 Task: Reply to email with the signature Fernando Perez with the subject 'Request for a case study' from softage.1@softage.net with the message 'Please provide an update on the status of the customer complaint resolution.' with CC to softage.4@softage.net with an attached document Test_plan.docx
Action: Mouse moved to (803, 188)
Screenshot: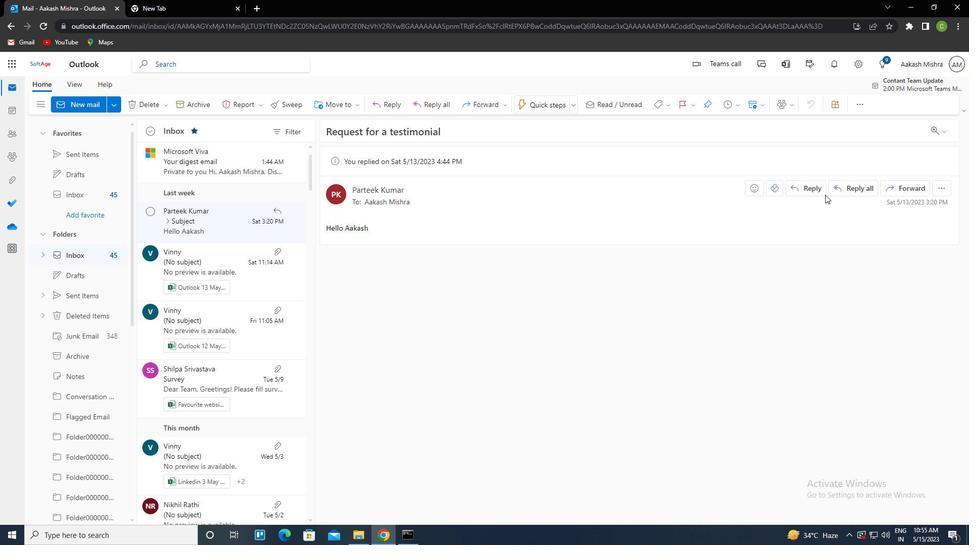 
Action: Mouse pressed left at (803, 188)
Screenshot: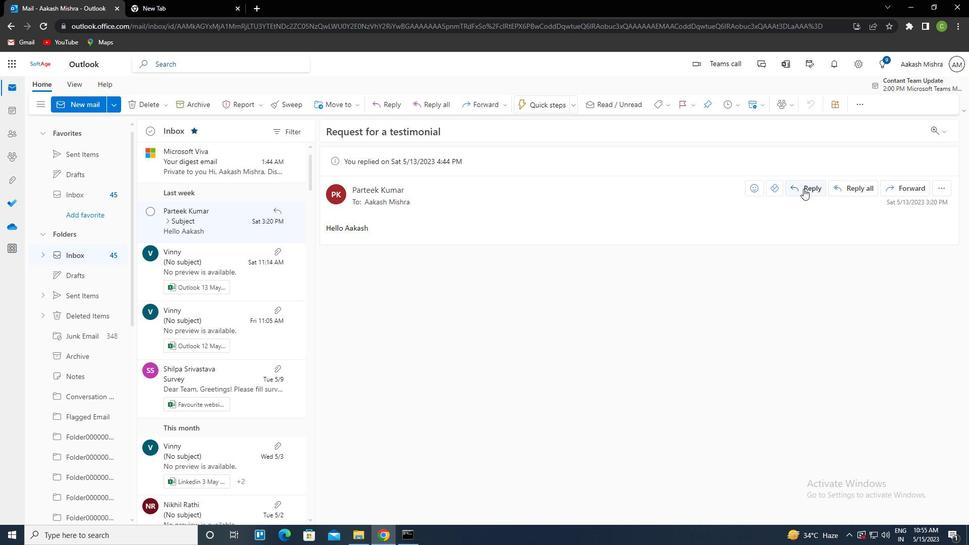 
Action: Mouse moved to (652, 105)
Screenshot: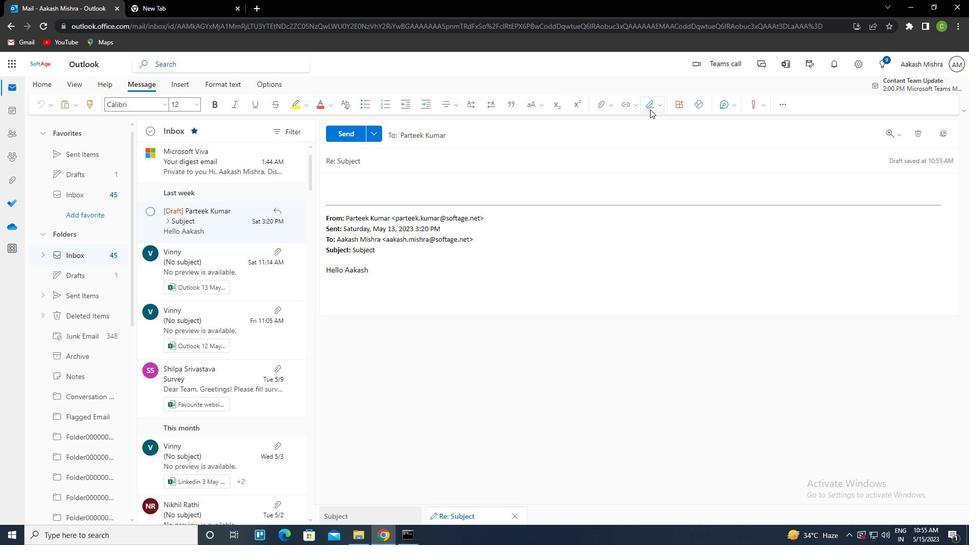 
Action: Mouse pressed left at (652, 105)
Screenshot: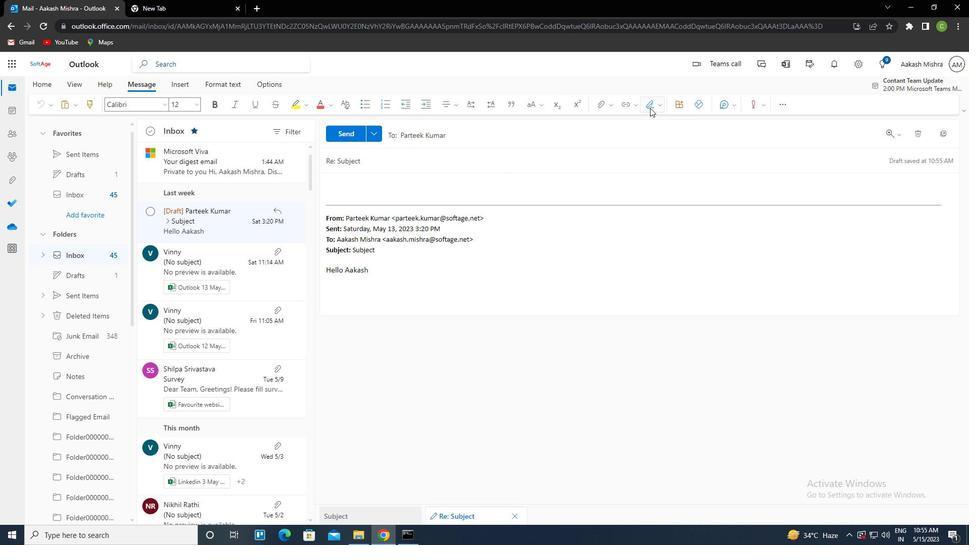 
Action: Mouse moved to (625, 147)
Screenshot: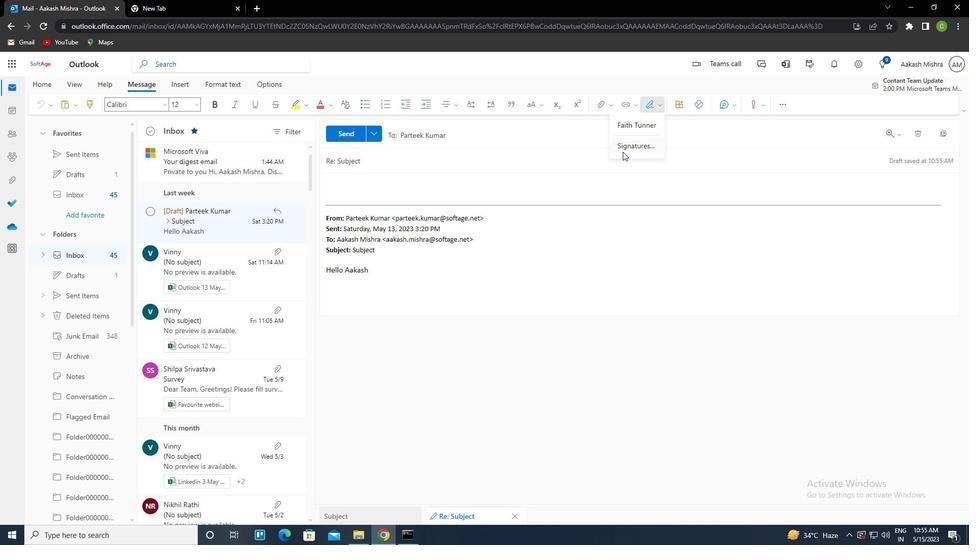
Action: Mouse pressed left at (625, 147)
Screenshot: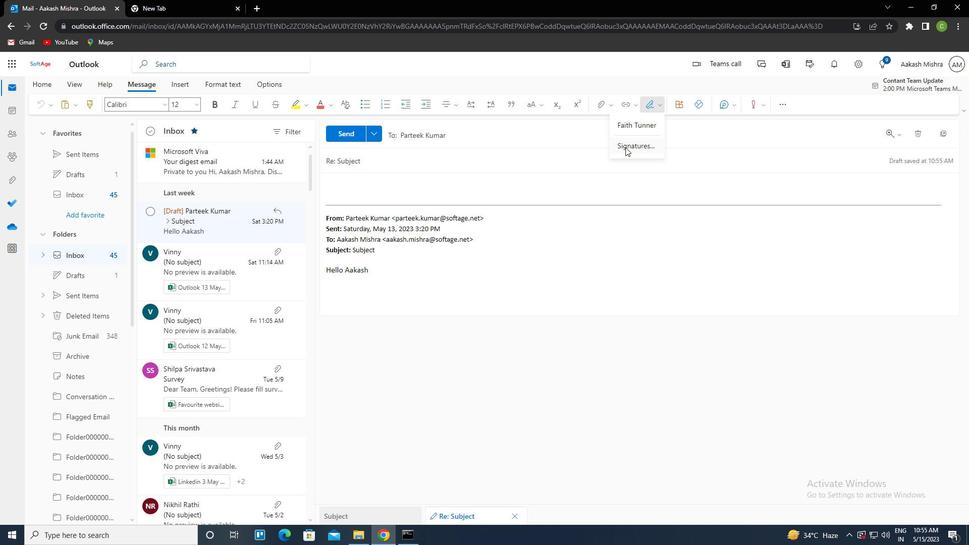 
Action: Mouse moved to (691, 189)
Screenshot: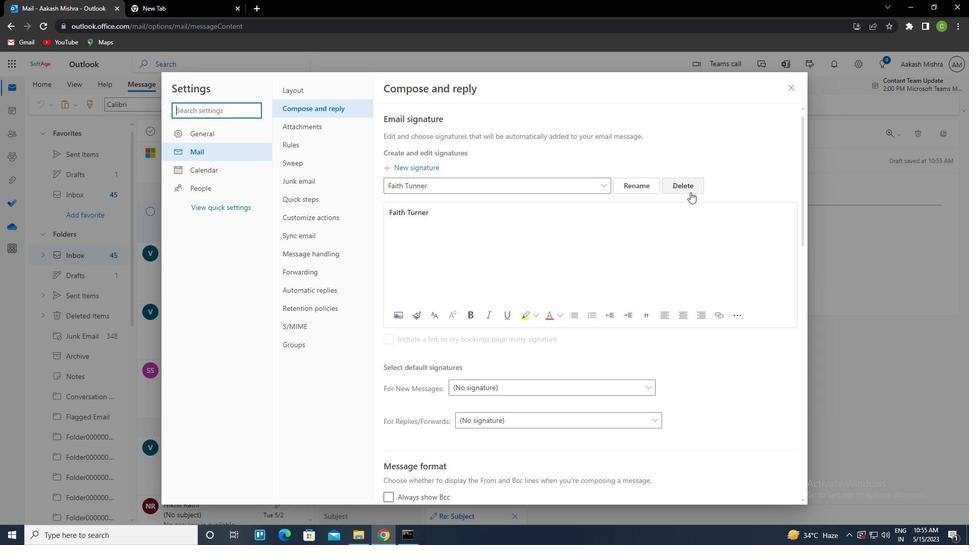 
Action: Mouse pressed left at (691, 189)
Screenshot: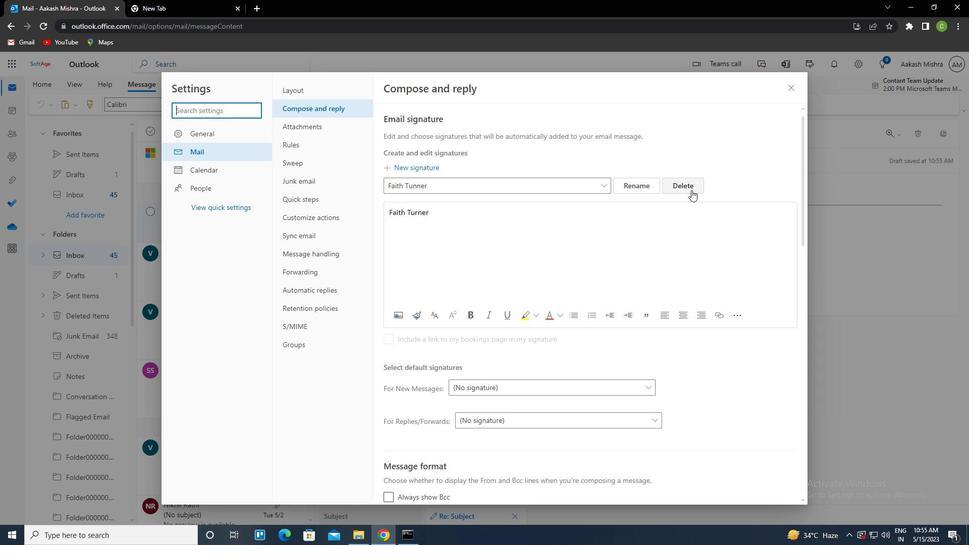 
Action: Mouse moved to (497, 188)
Screenshot: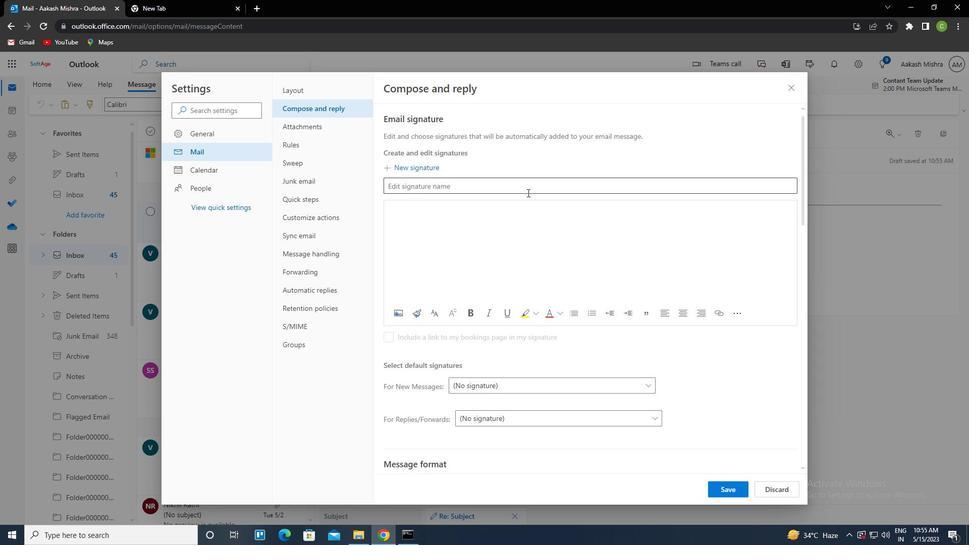 
Action: Mouse pressed left at (497, 188)
Screenshot: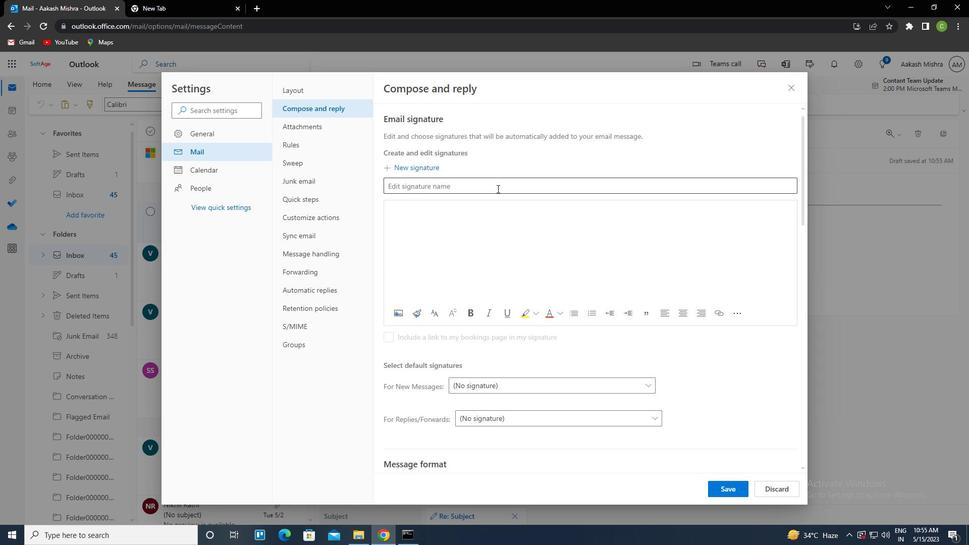 
Action: Key pressed <Key.caps_lock>f<Key.caps_lock>ernando<Key.space><Key.caps_lock>p<Key.caps_lock>erez<Key.tab><Key.caps_lock>f<Key.caps_lock>ermandi<Key.backspace>o<Key.space>
Screenshot: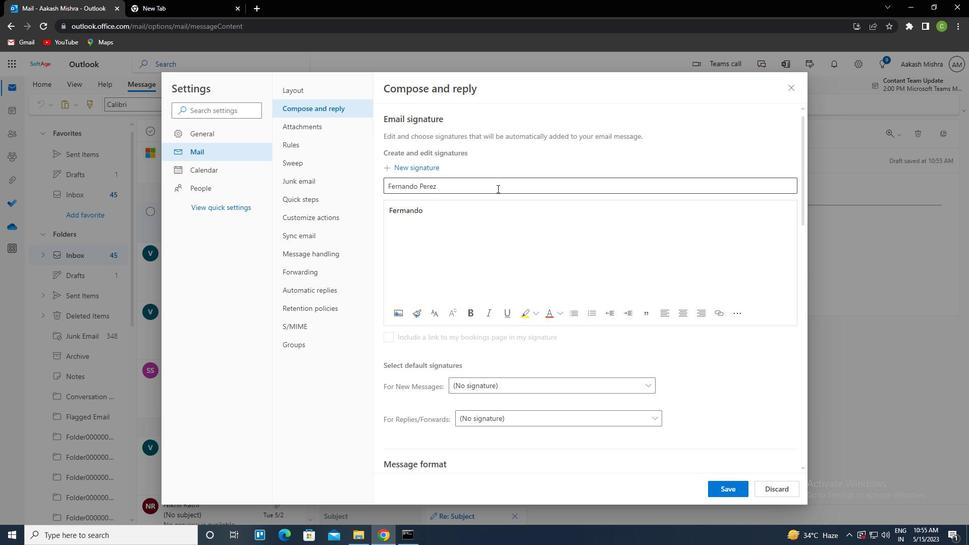 
Action: Mouse moved to (404, 211)
Screenshot: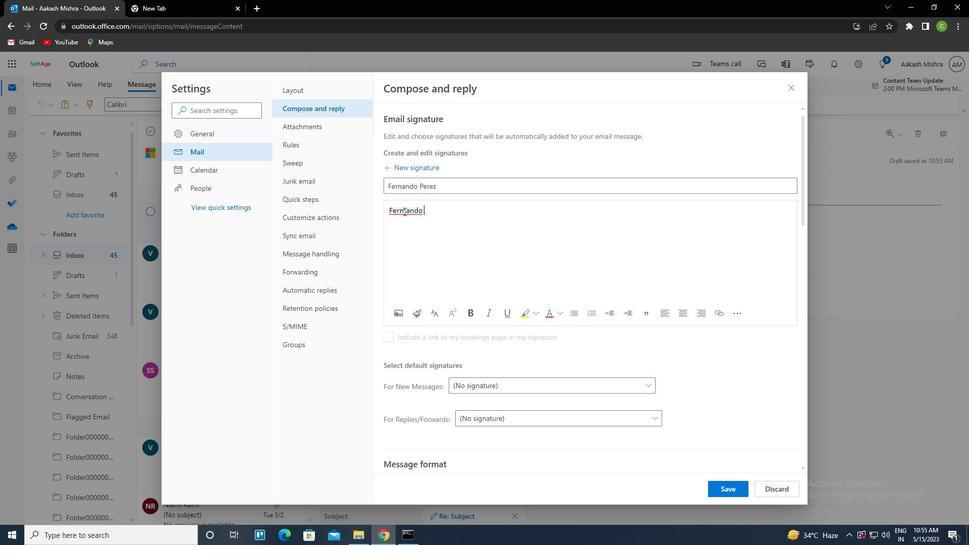 
Action: Mouse pressed left at (404, 211)
Screenshot: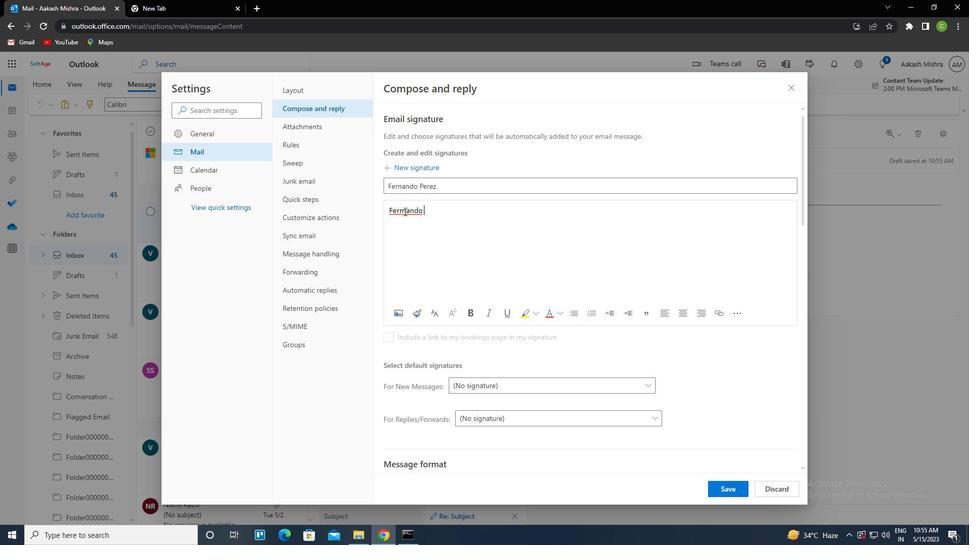 
Action: Key pressed <Key.backspace>n<Key.right><Key.space><Key.caps_lock>ctrl+P<Key.caps_lock>erez
Screenshot: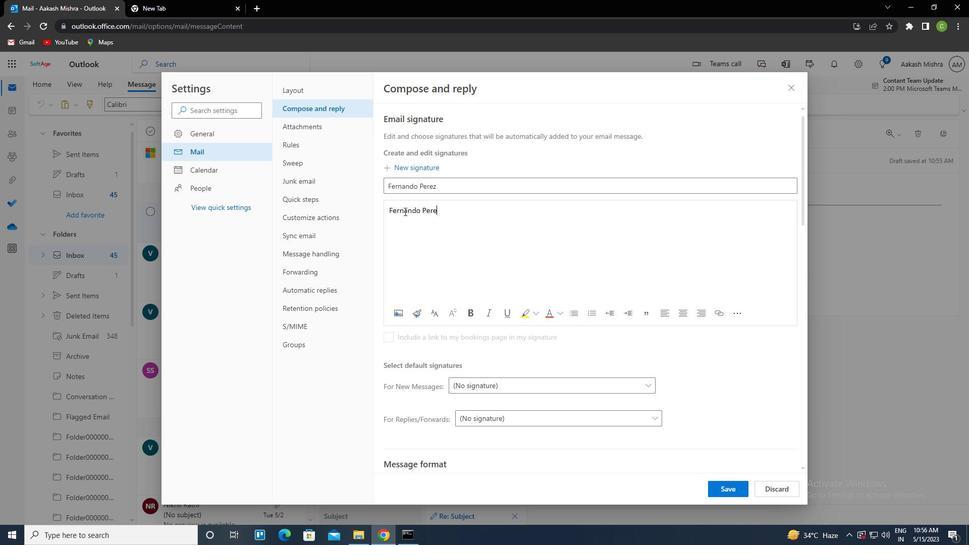 
Action: Mouse moved to (732, 485)
Screenshot: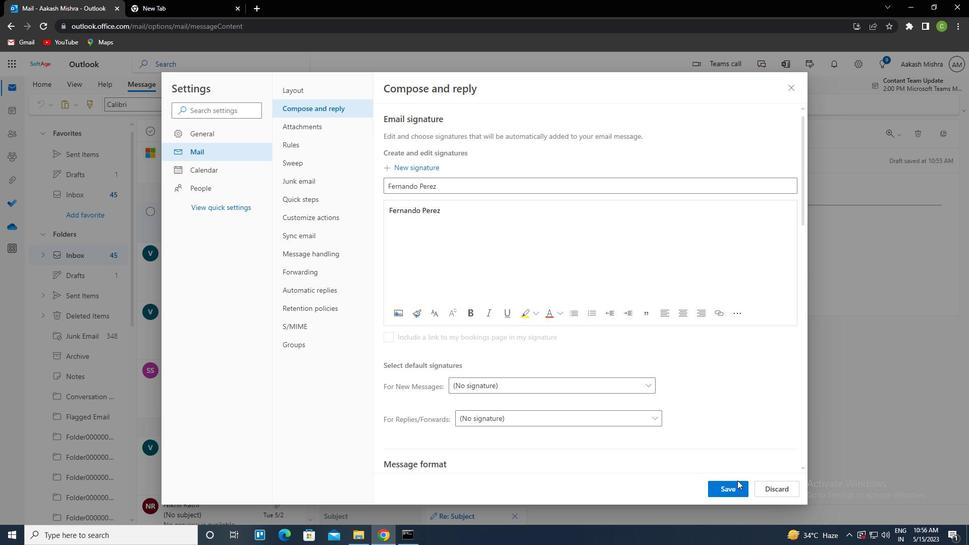 
Action: Mouse pressed left at (732, 485)
Screenshot: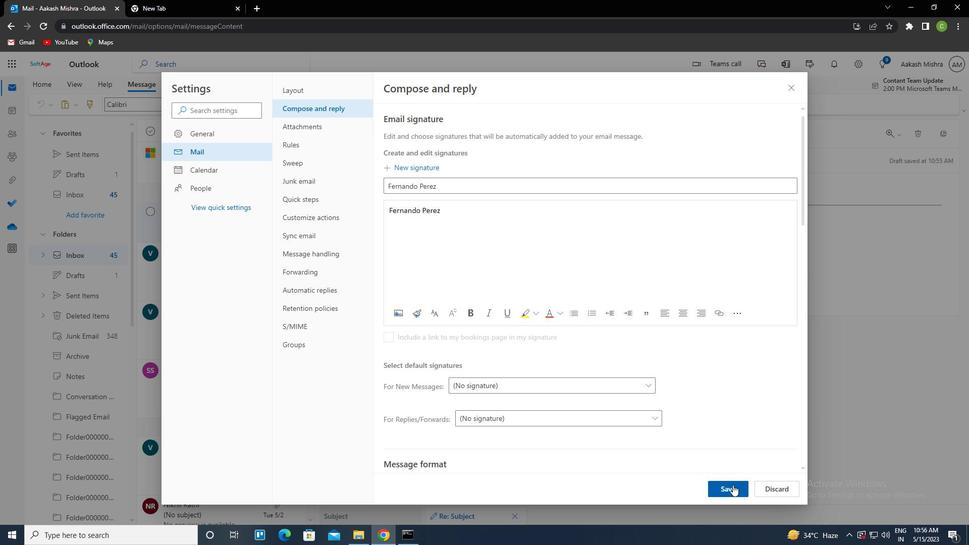 
Action: Mouse moved to (789, 85)
Screenshot: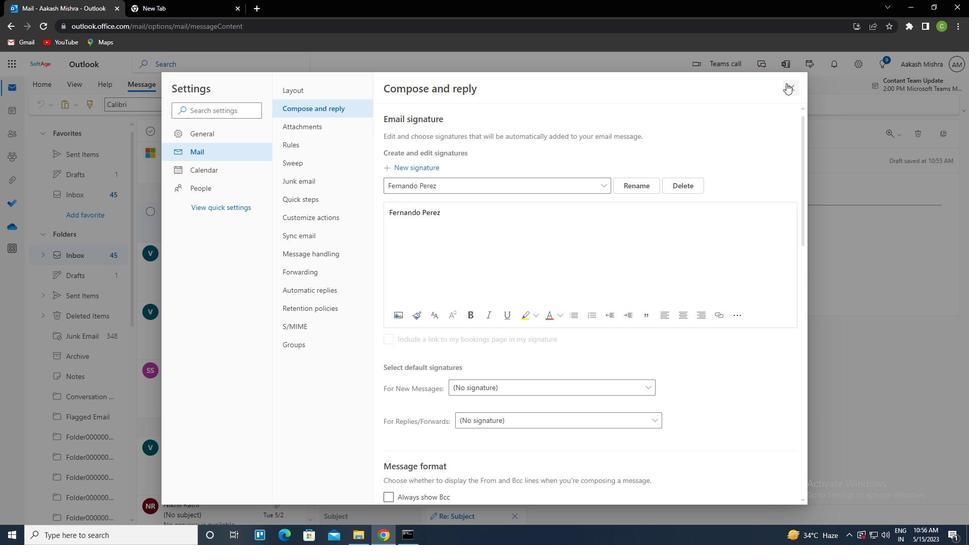 
Action: Mouse pressed left at (789, 85)
Screenshot: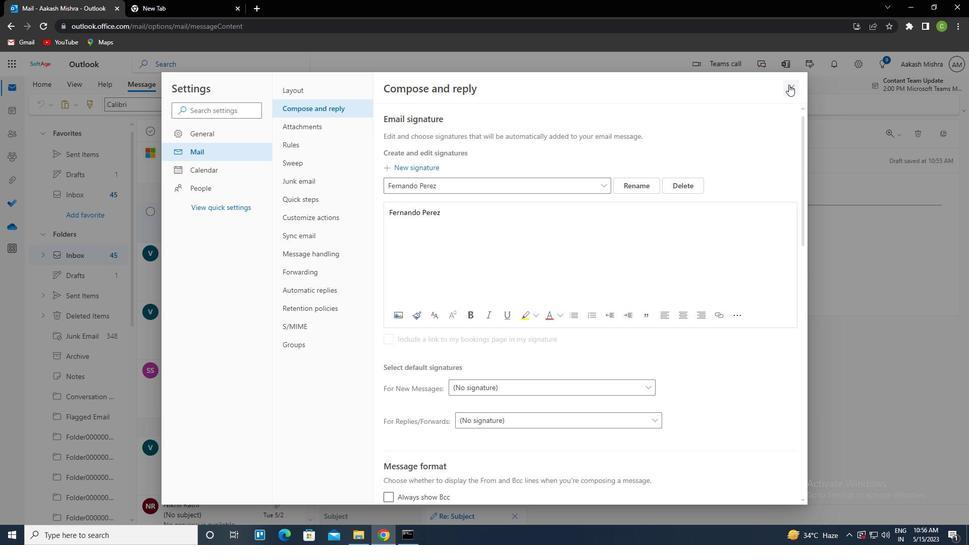 
Action: Mouse moved to (659, 106)
Screenshot: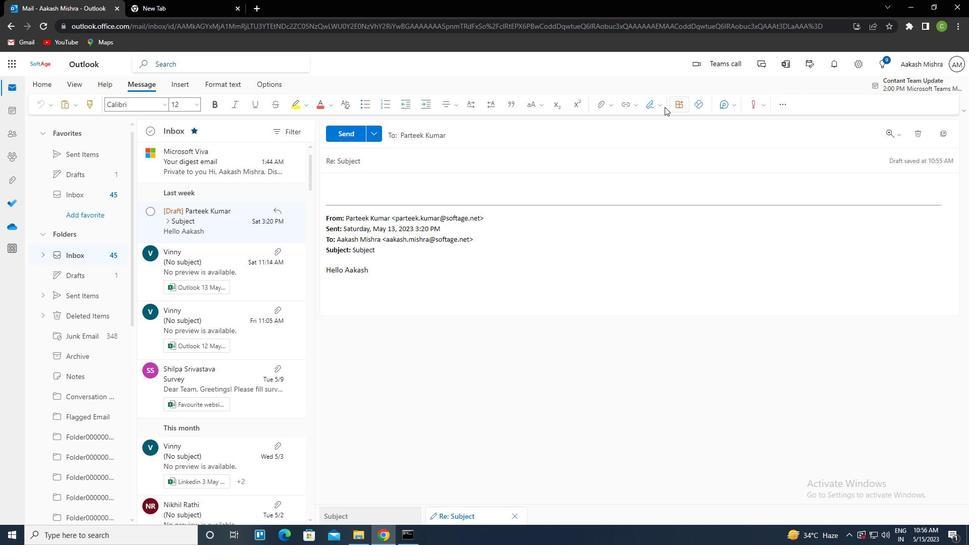 
Action: Mouse pressed left at (659, 106)
Screenshot: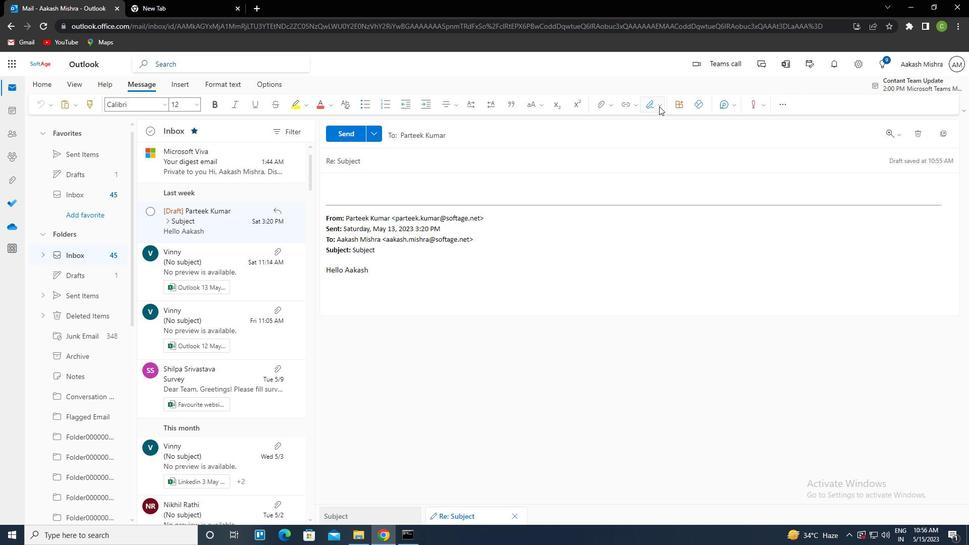 
Action: Mouse moved to (625, 124)
Screenshot: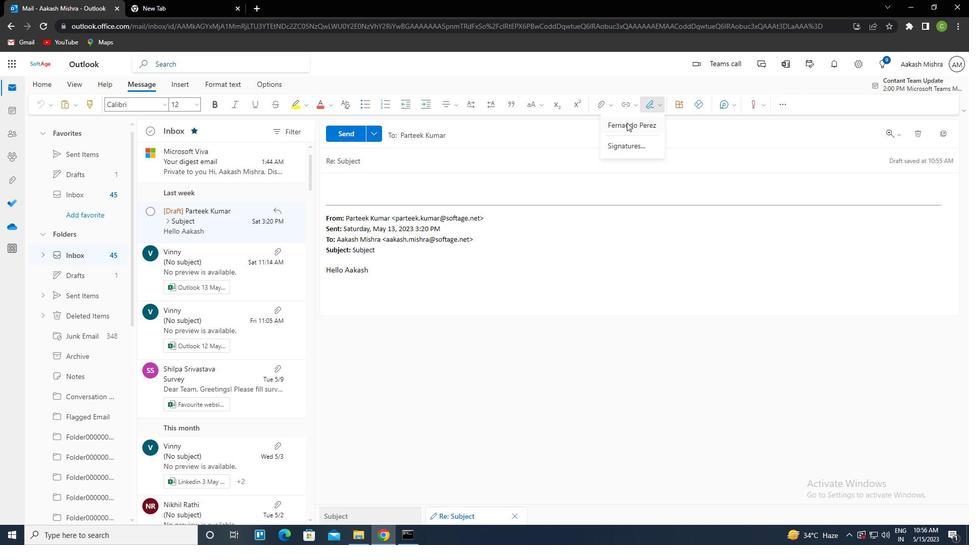 
Action: Mouse pressed left at (625, 124)
Screenshot: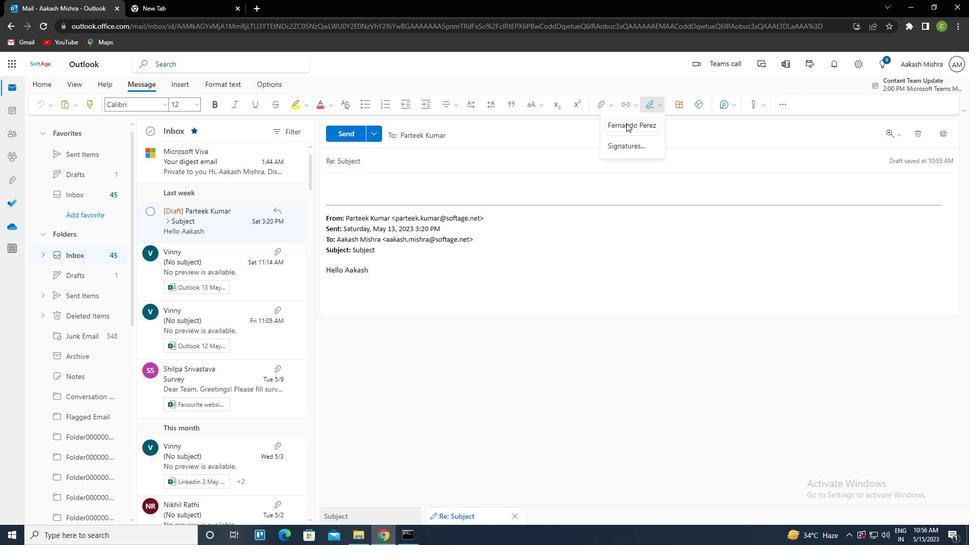 
Action: Mouse moved to (396, 164)
Screenshot: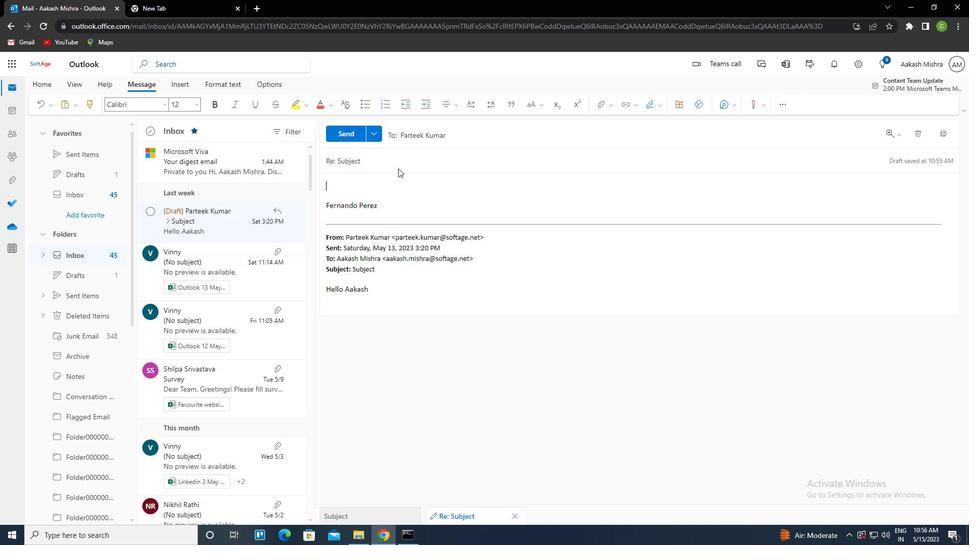 
Action: Mouse pressed left at (396, 164)
Screenshot: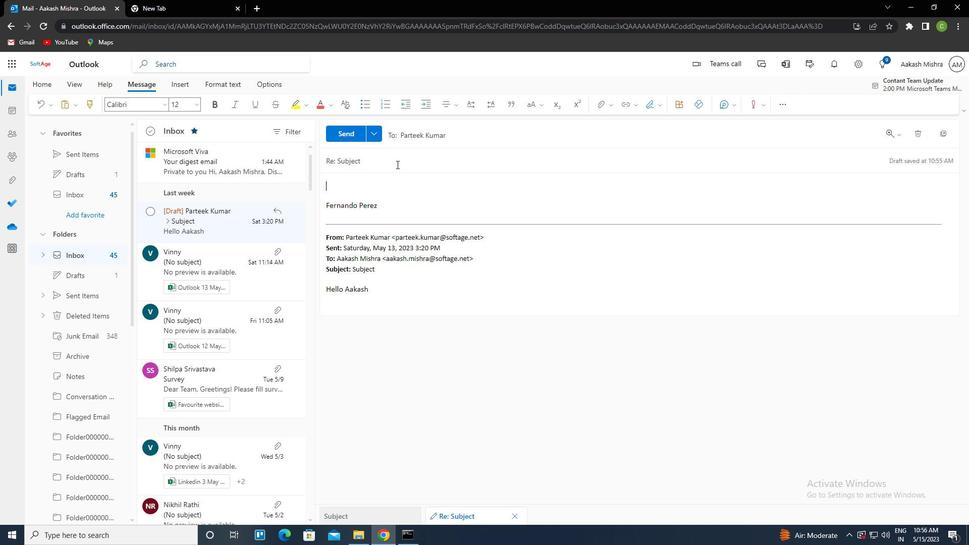 
Action: Key pressed <Key.shift><Key.left><Key.delete><Key.caps_lock>ctrl+R<Key.caps_lock>EQUEST<Key.space>FOR<Key.space>A<Key.space>CASE<Key.space>STUDY<Key.tab><Key.caps_lock>P<Key.caps_lock>LEASE<Key.space>PROVIDE<Key.space>AN<Key.space>UPDATE<Key.space>O<Key.space>NTHE<Key.space>STATUS<Key.space>OF<Key.space>THE<Key.space>CUSTOMER<Key.space>COMPLAINT<Key.space>RESOLUTION
Screenshot: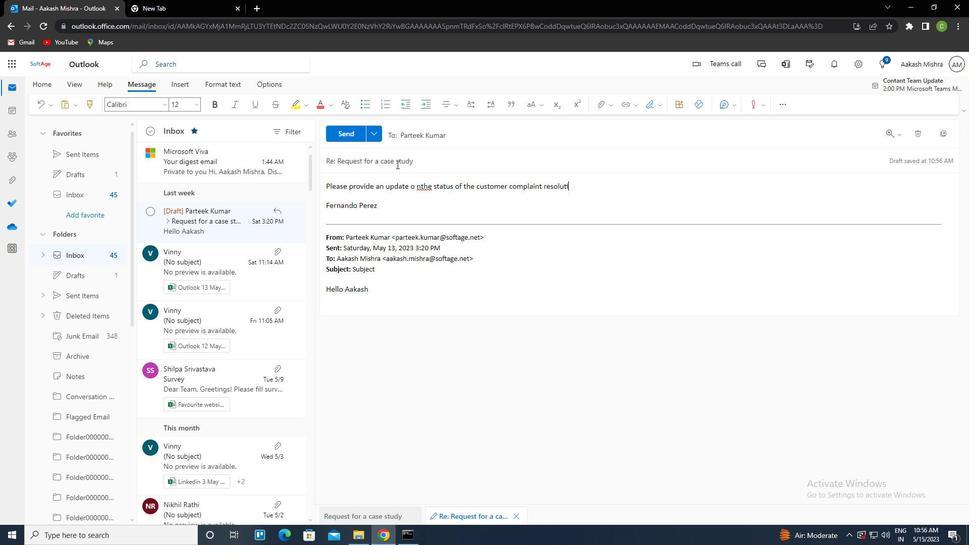
Action: Mouse moved to (416, 187)
Screenshot: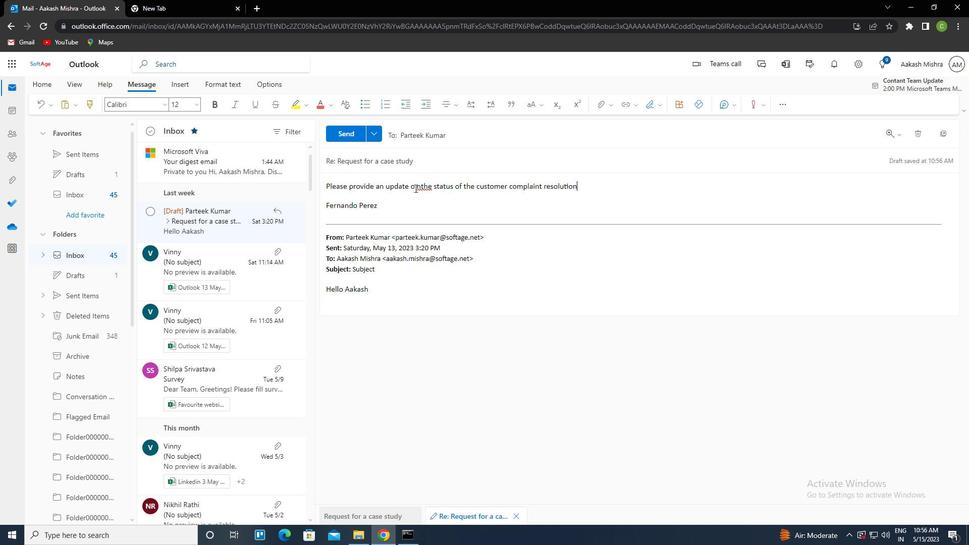
Action: Mouse pressed left at (416, 187)
Screenshot: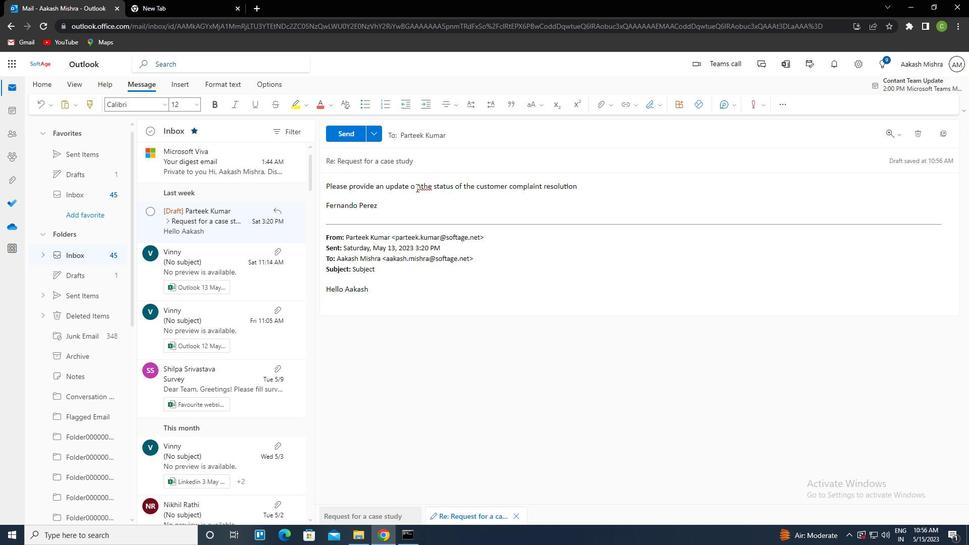 
Action: Mouse moved to (423, 189)
Screenshot: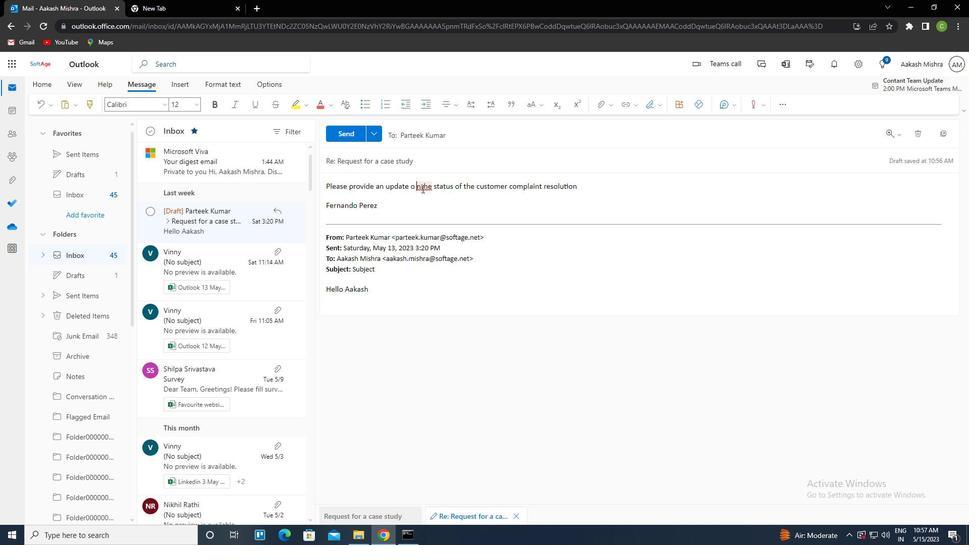 
Action: Key pressed <Key.backspace><Key.right><Key.space>
Screenshot: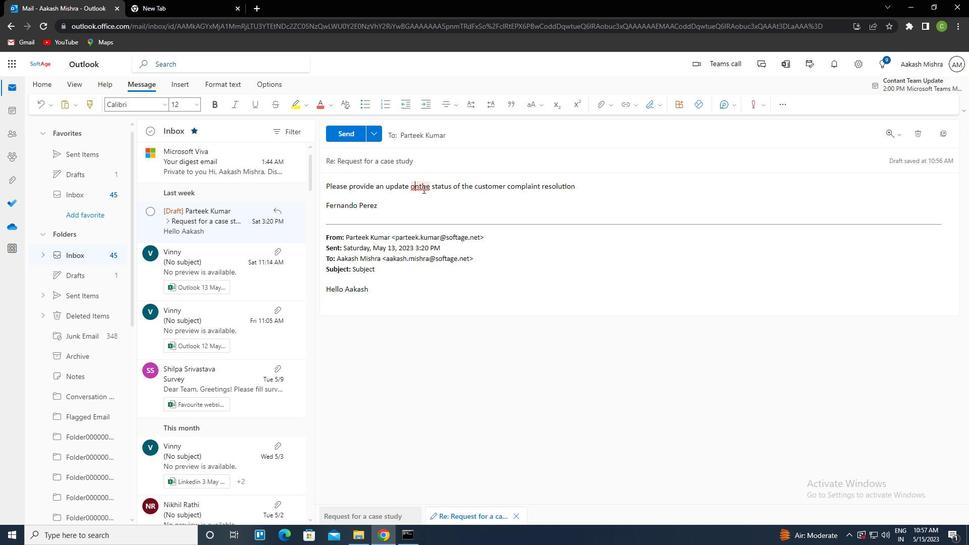 
Action: Mouse moved to (454, 137)
Screenshot: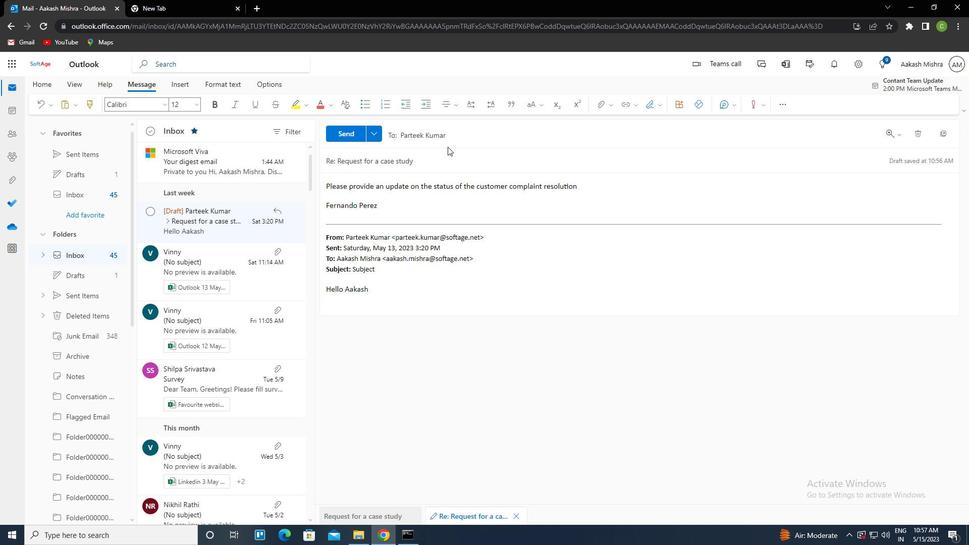 
Action: Mouse pressed left at (454, 137)
Screenshot: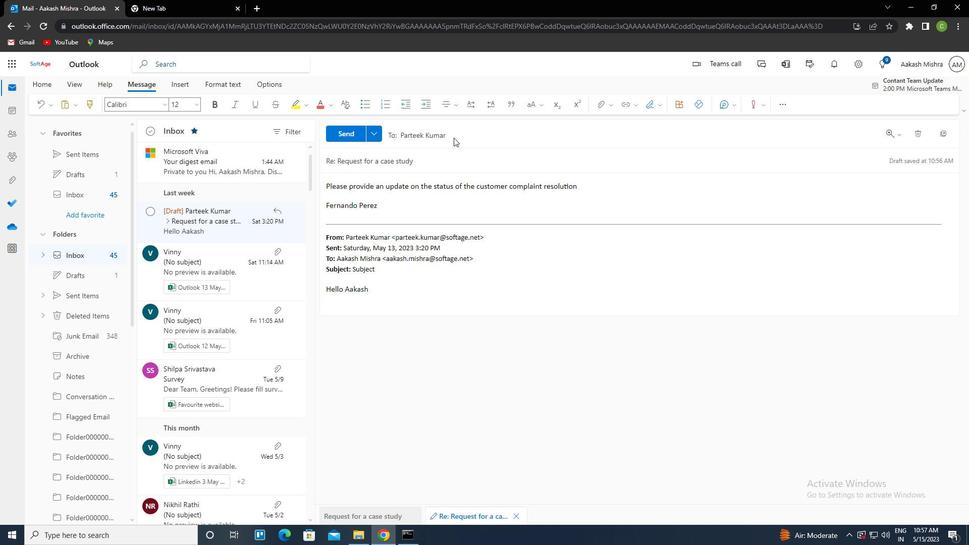 
Action: Mouse moved to (379, 184)
Screenshot: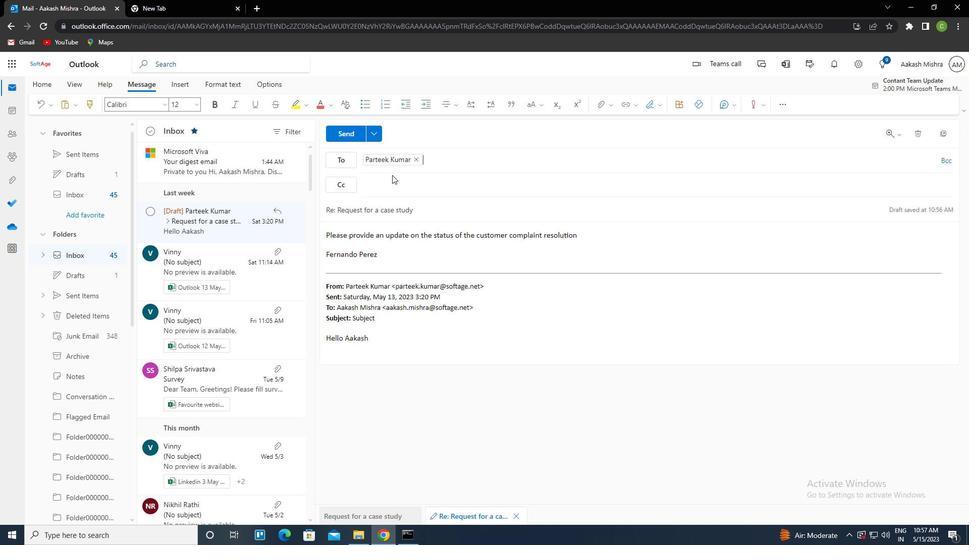 
Action: Mouse pressed left at (379, 184)
Screenshot: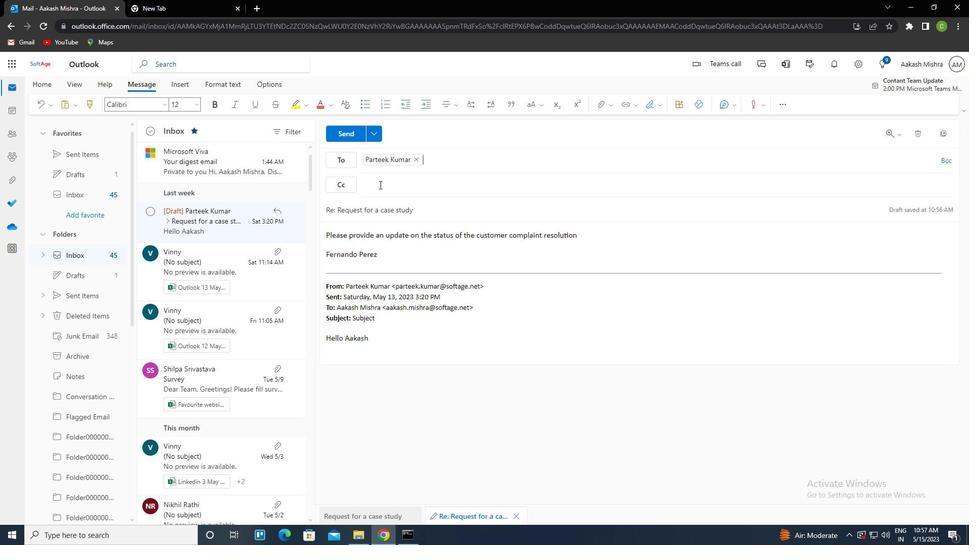 
Action: Key pressed SOFTAGE.4<Key.shift>@SOFTAGE<Key.enter>
Screenshot: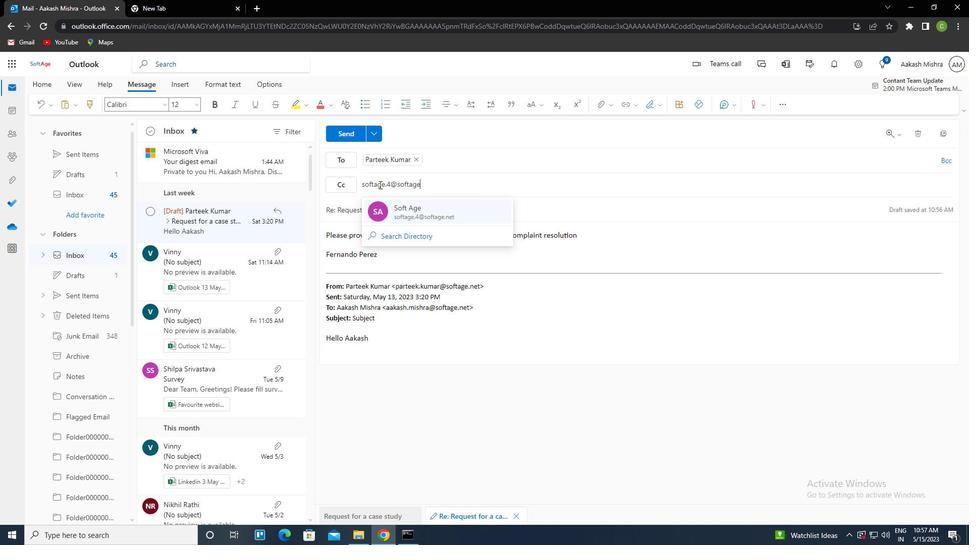 
Action: Mouse moved to (653, 105)
Screenshot: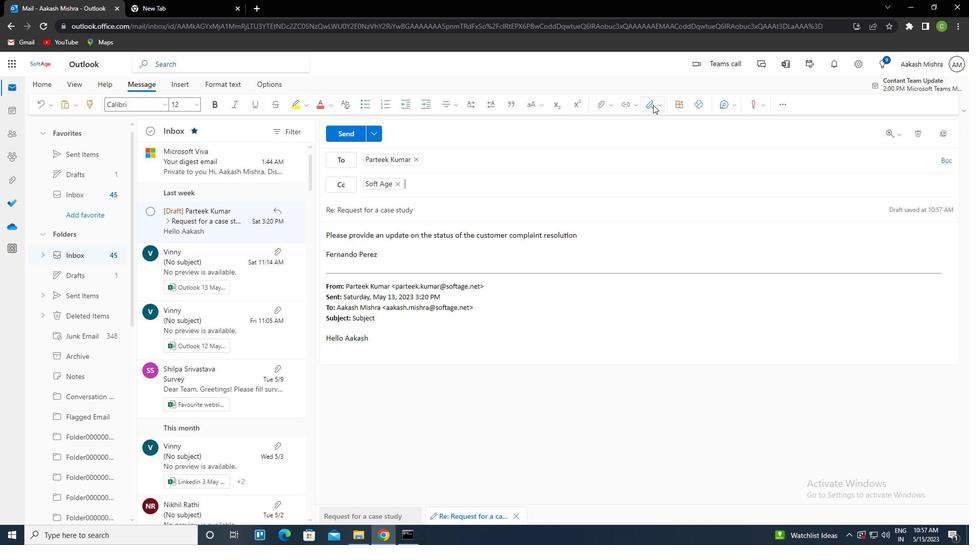 
Action: Mouse pressed left at (653, 105)
Screenshot: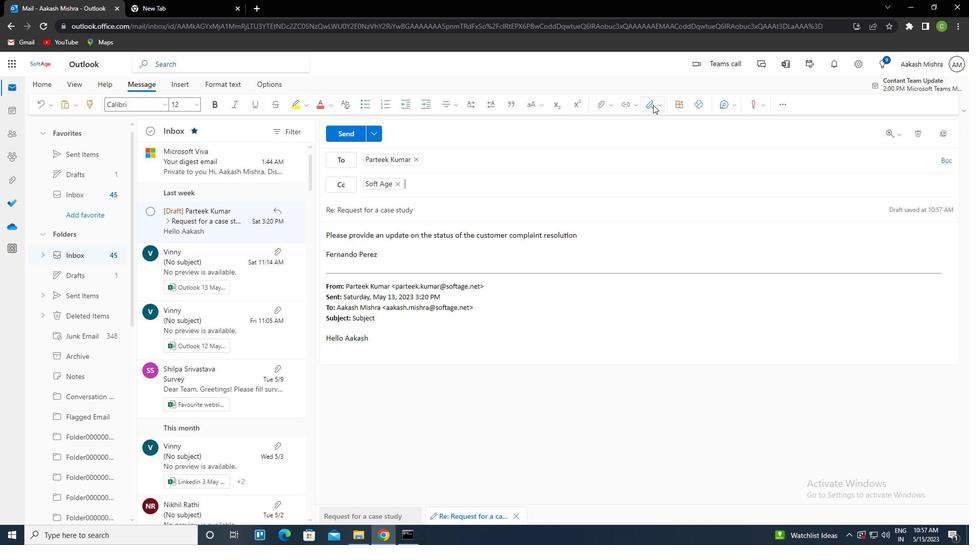 
Action: Mouse moved to (626, 151)
Screenshot: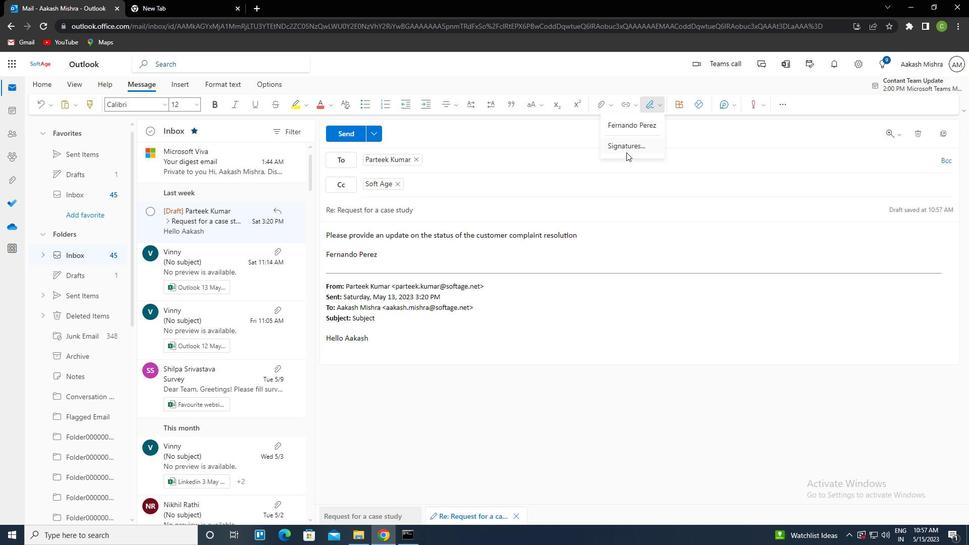 
Action: Mouse pressed left at (626, 151)
Screenshot: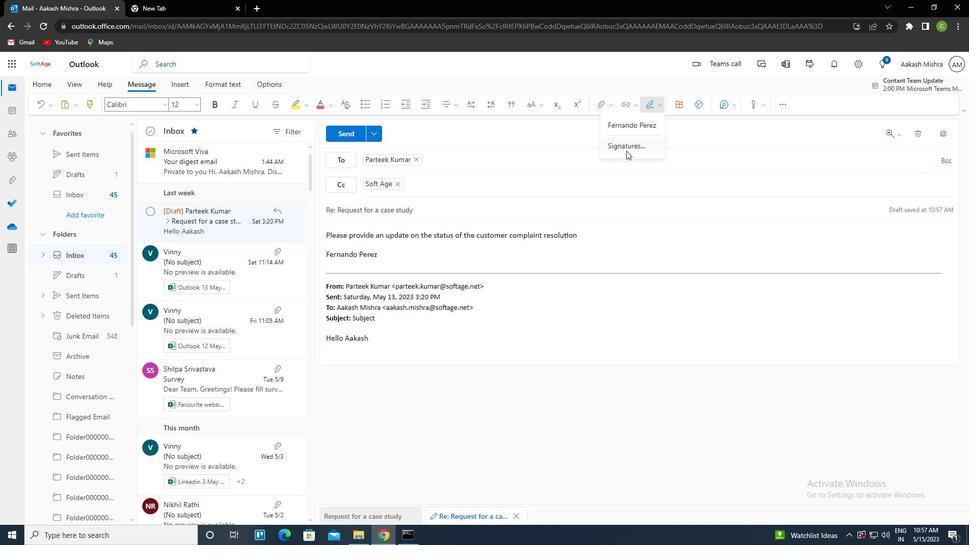 
Action: Mouse moved to (787, 85)
Screenshot: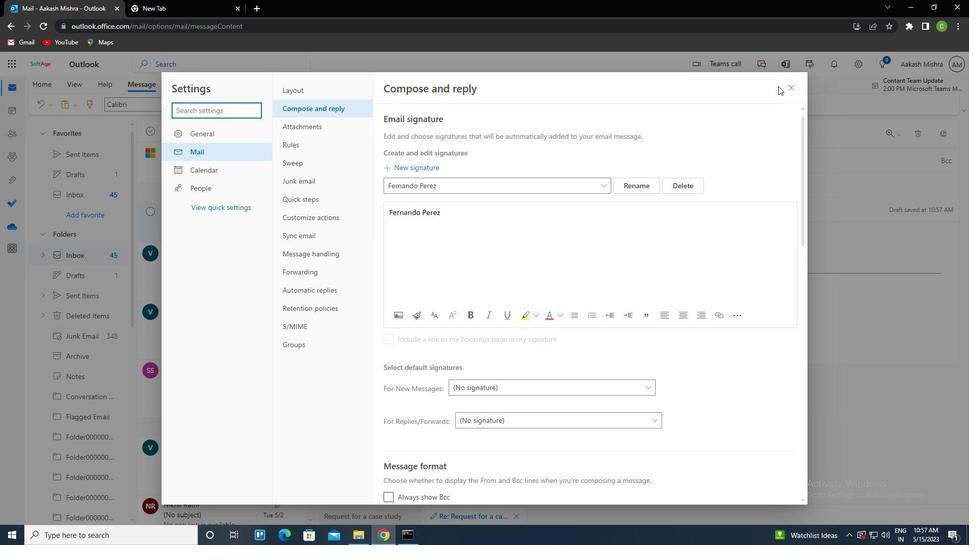 
Action: Mouse pressed left at (787, 85)
Screenshot: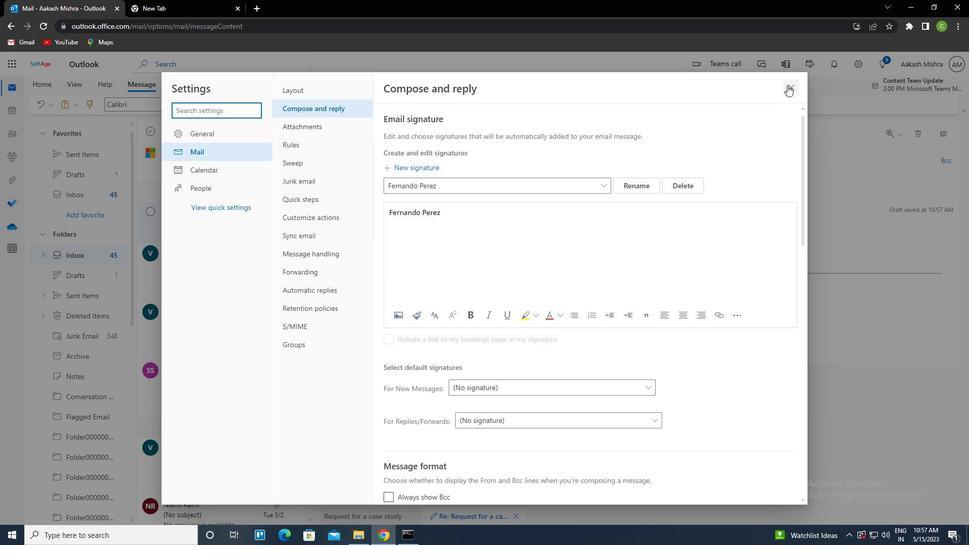 
Action: Mouse moved to (612, 102)
Screenshot: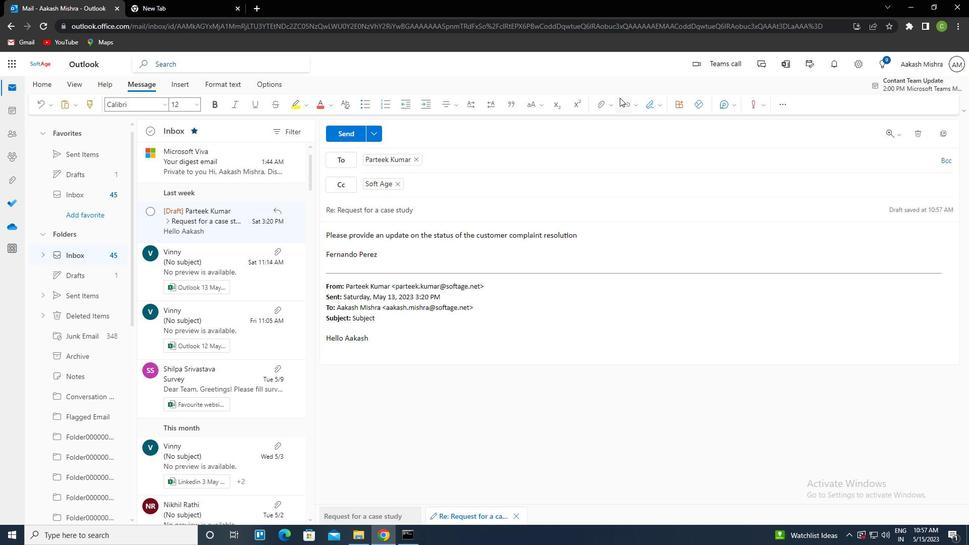 
Action: Mouse pressed left at (612, 102)
Screenshot: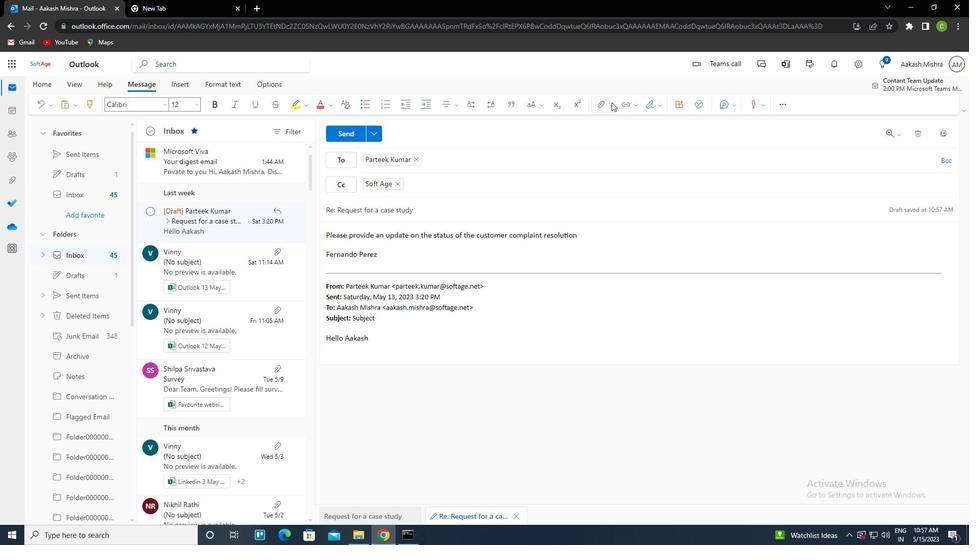 
Action: Mouse moved to (549, 128)
Screenshot: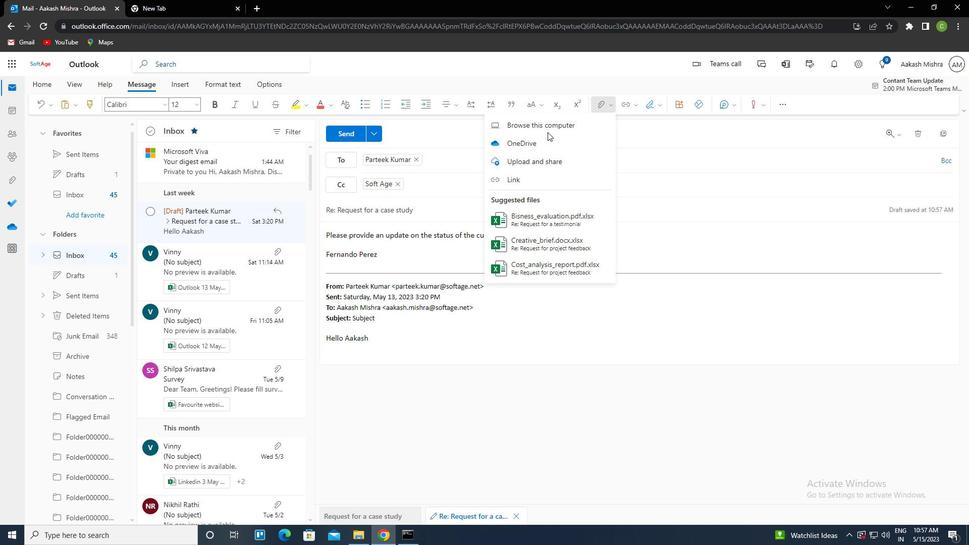 
Action: Mouse pressed left at (549, 128)
Screenshot: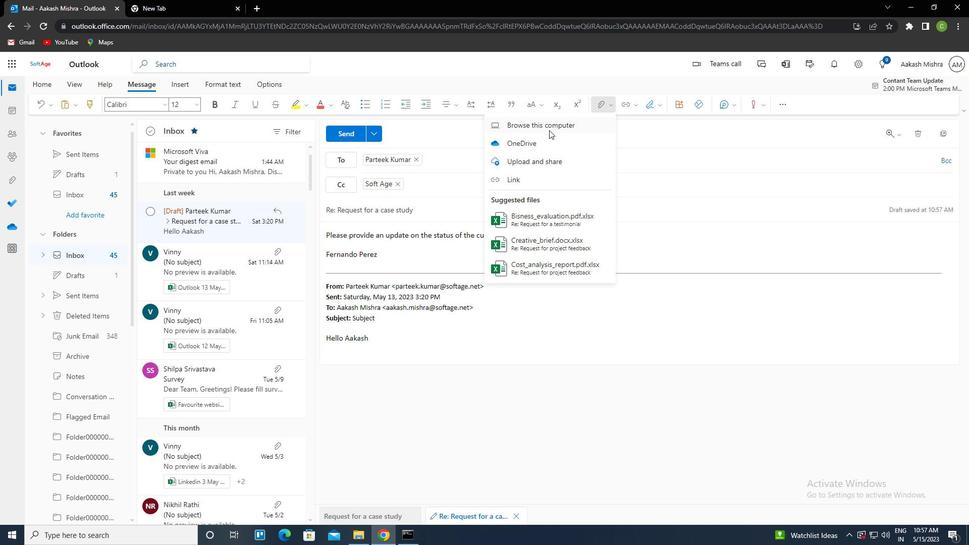 
Action: Mouse moved to (182, 139)
Screenshot: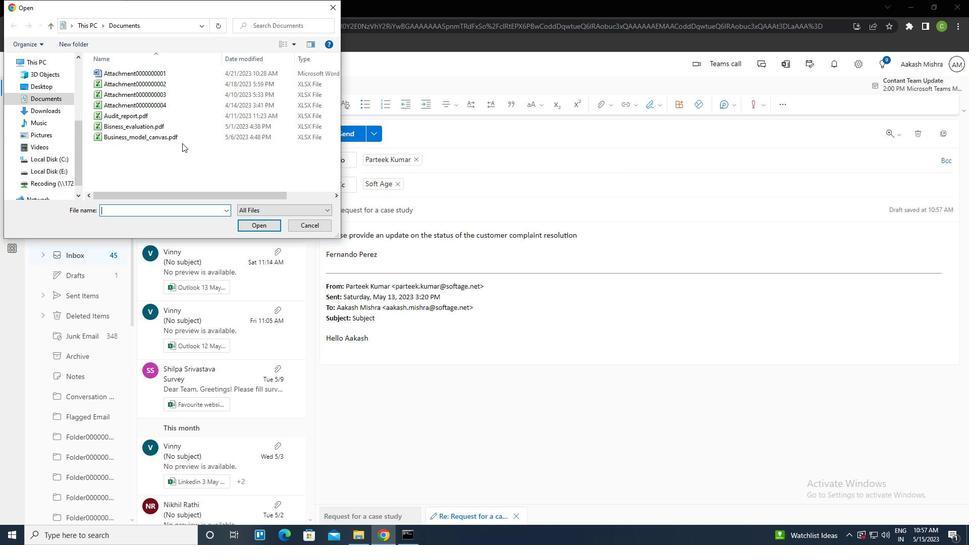 
Action: Mouse pressed left at (182, 139)
Screenshot: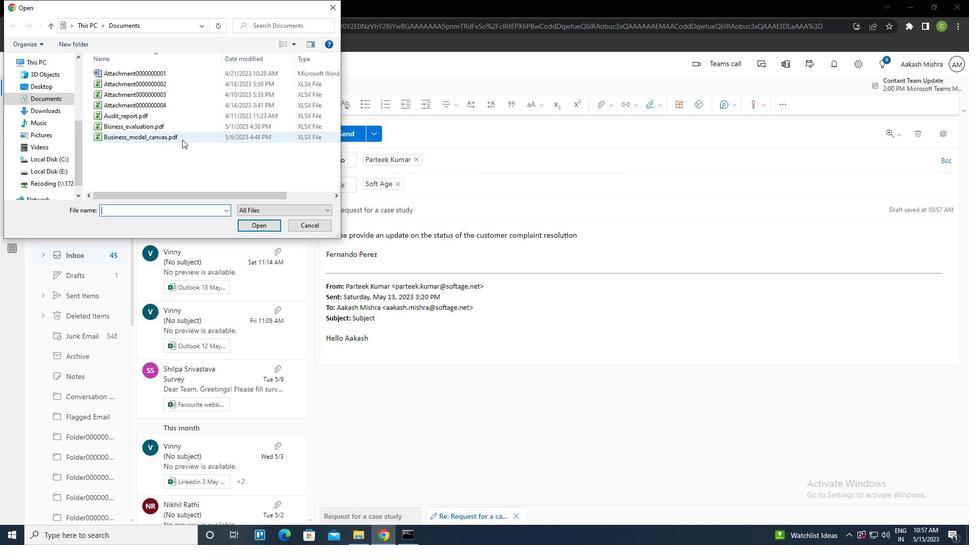 
Action: Key pressed <Key.f2><Key.caps_lock>T<Key.caps_lock>EST<Key.shift_r>_<Key.caps_lock>P<Key.caps_lock>LAN.DOCX<Key.enter>
Screenshot: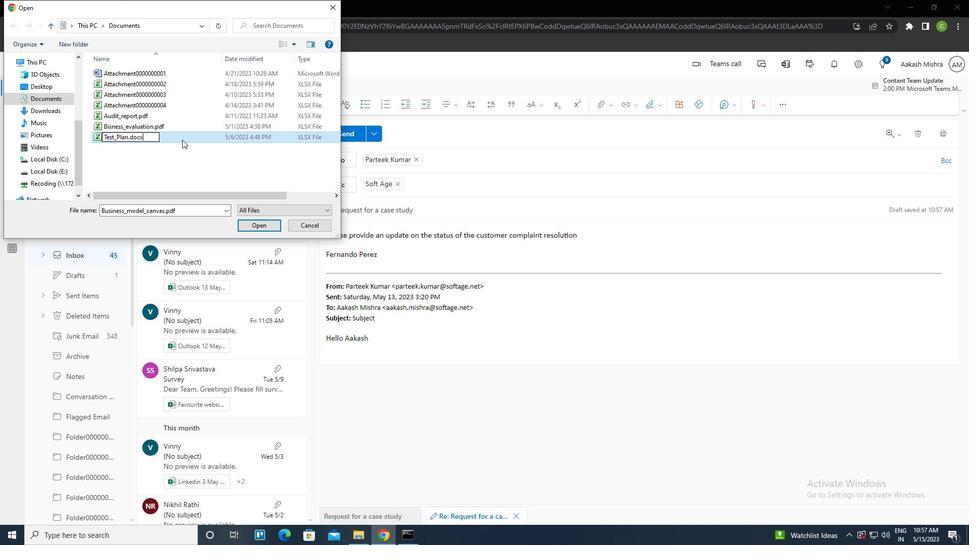 
Action: Mouse pressed left at (182, 139)
Screenshot: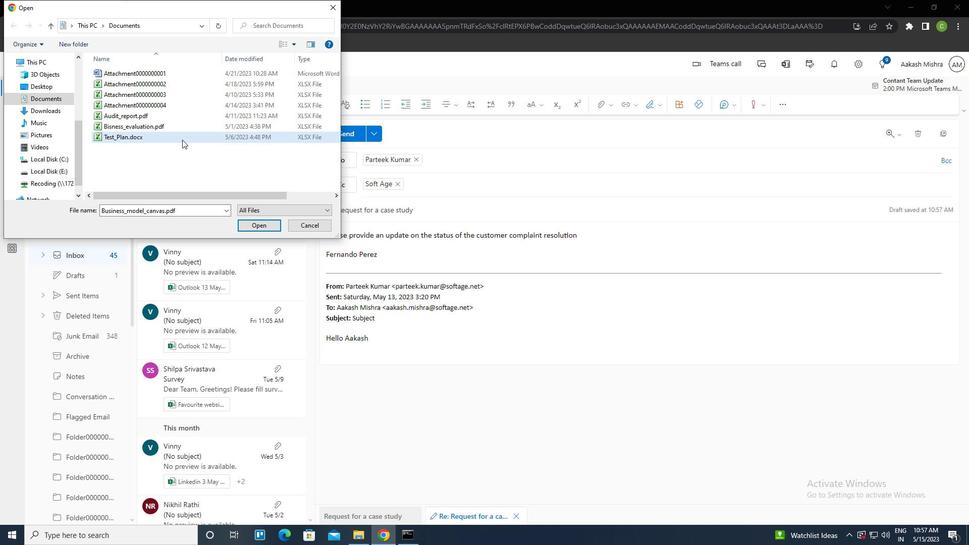 
Action: Mouse pressed left at (182, 139)
Screenshot: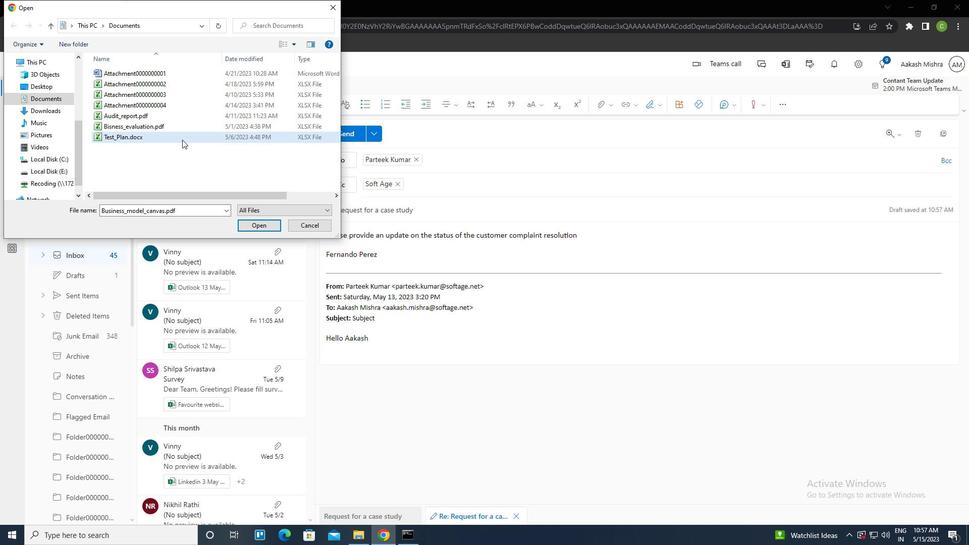 
Action: Mouse moved to (345, 133)
Screenshot: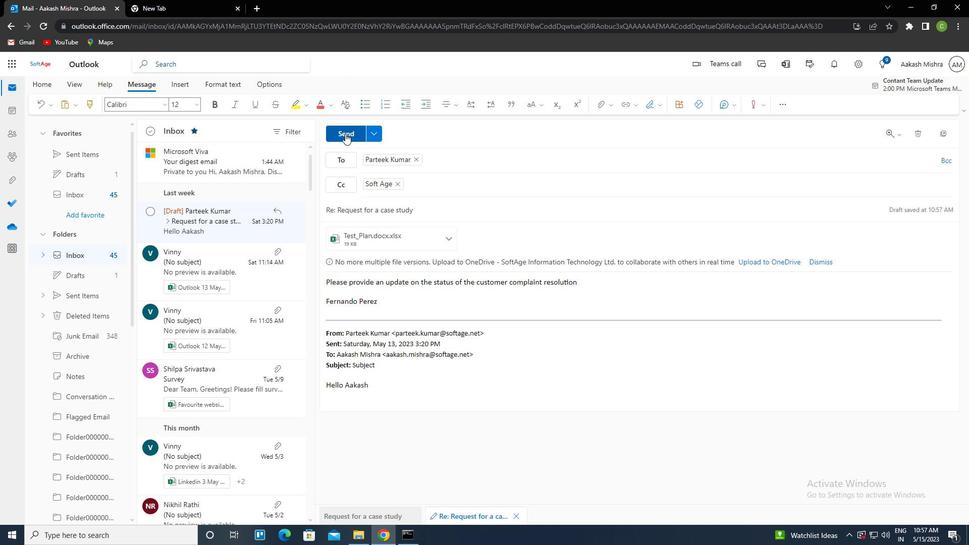 
Action: Mouse pressed left at (345, 133)
Screenshot: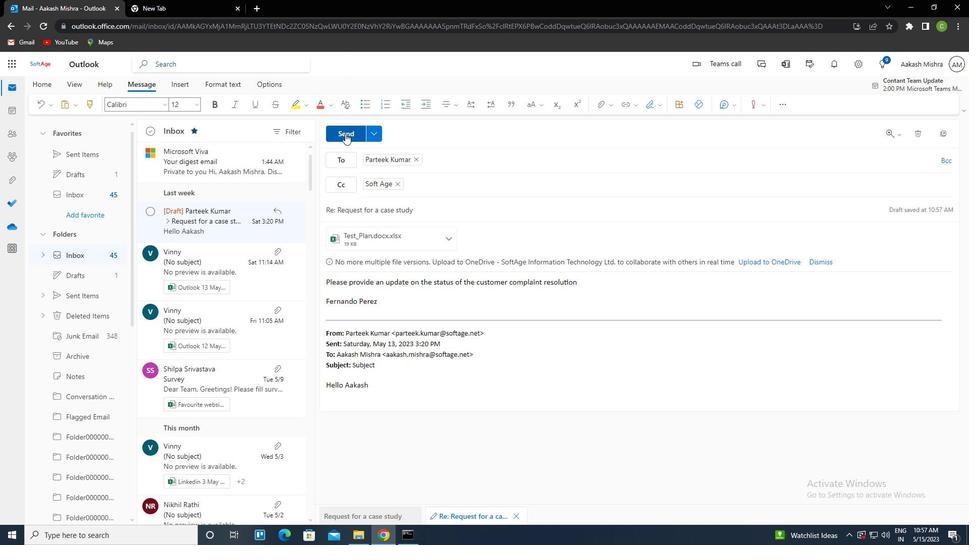 
Action: Mouse moved to (465, 379)
Screenshot: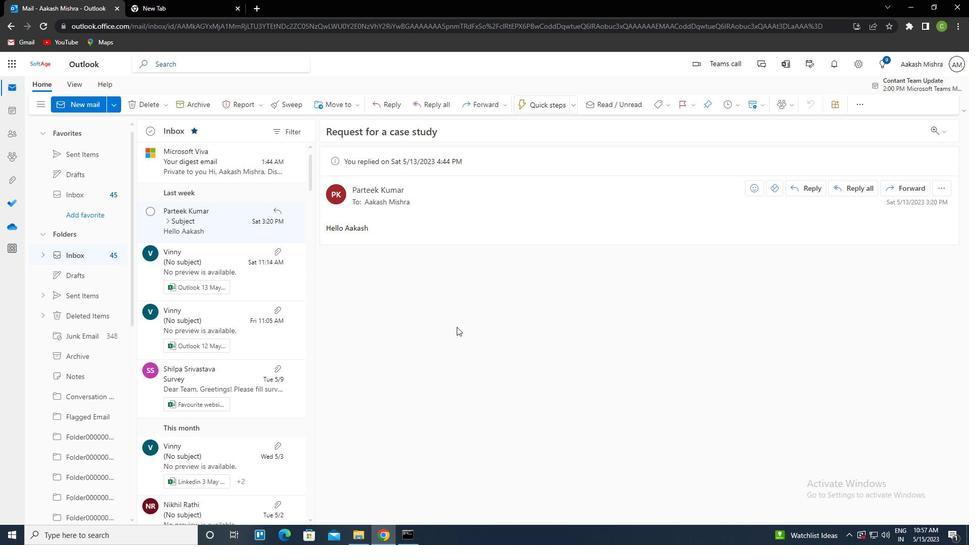 
